 Task: Search "Open" ticket status & apply.
Action: Mouse moved to (654, 205)
Screenshot: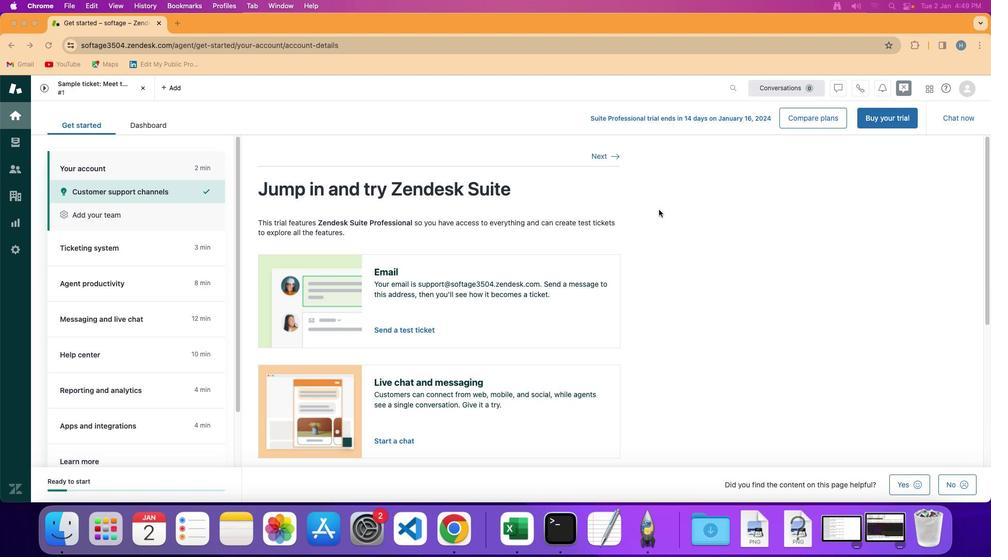 
Action: Mouse pressed left at (654, 205)
Screenshot: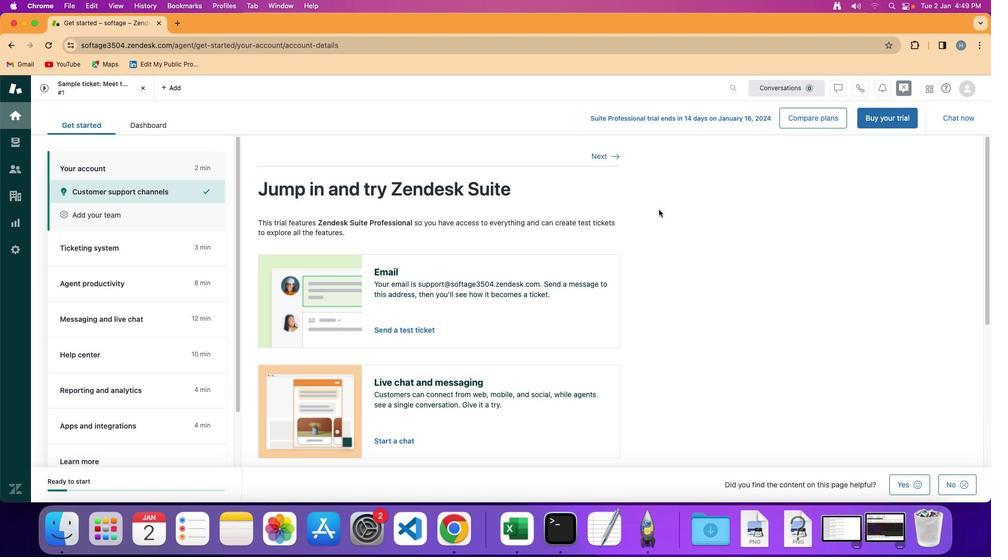 
Action: Mouse moved to (6, 132)
Screenshot: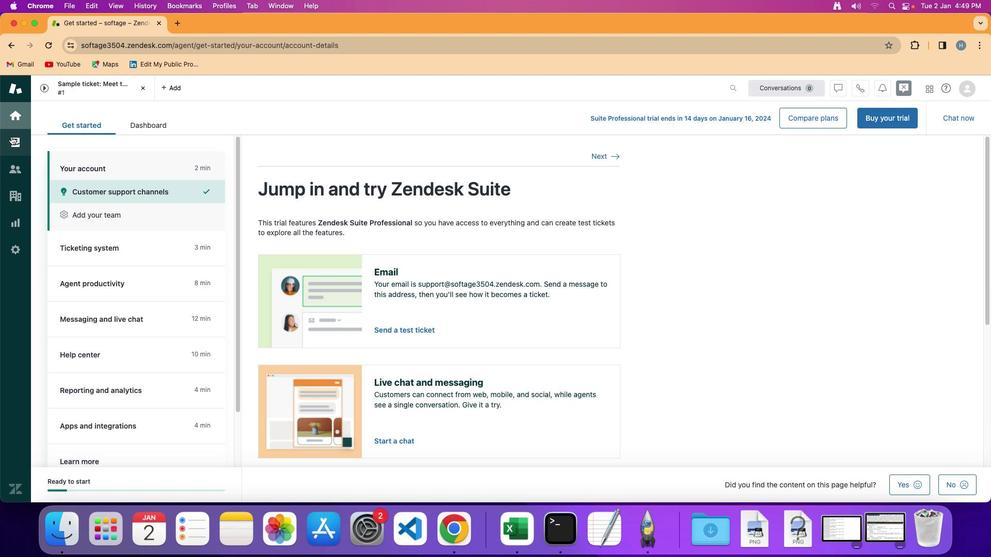 
Action: Mouse pressed left at (6, 132)
Screenshot: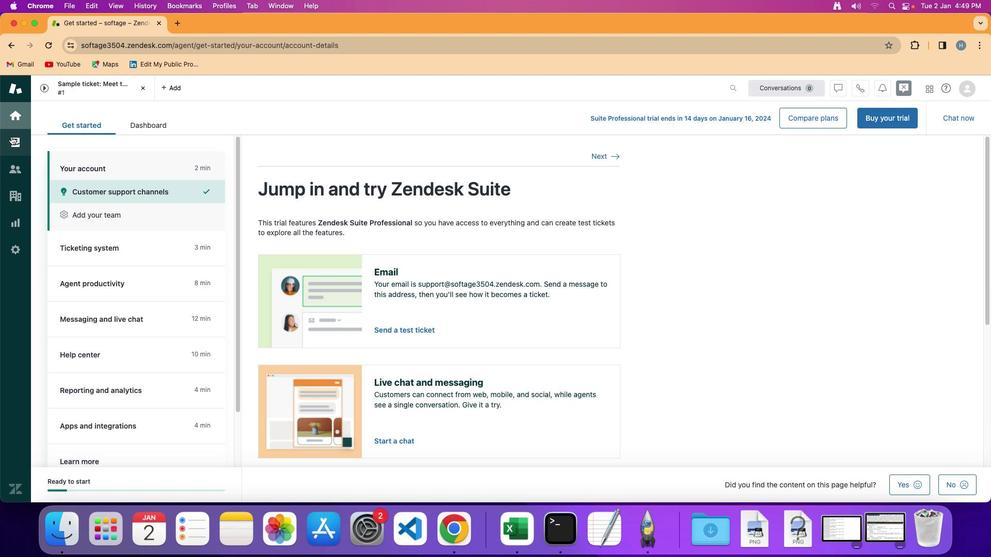 
Action: Mouse moved to (113, 192)
Screenshot: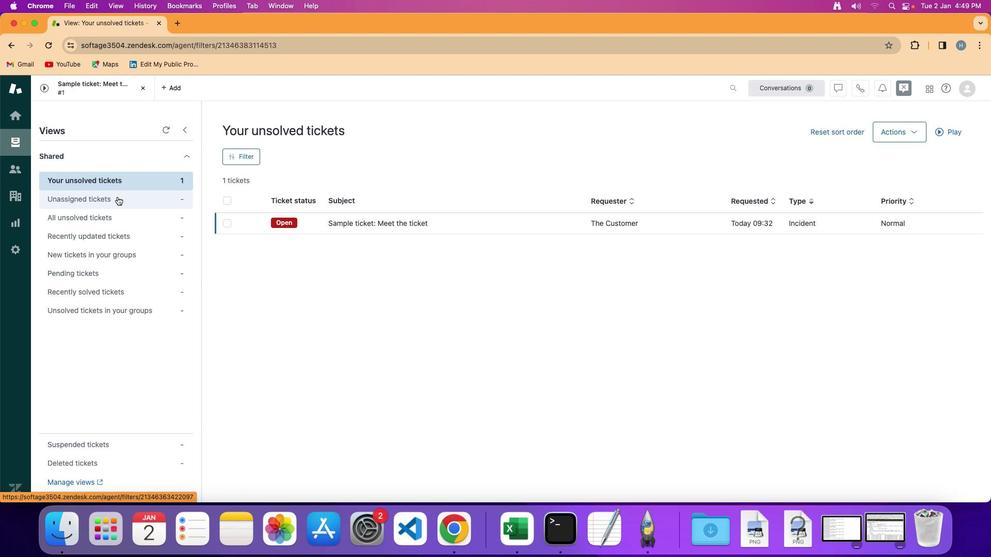 
Action: Mouse pressed left at (113, 192)
Screenshot: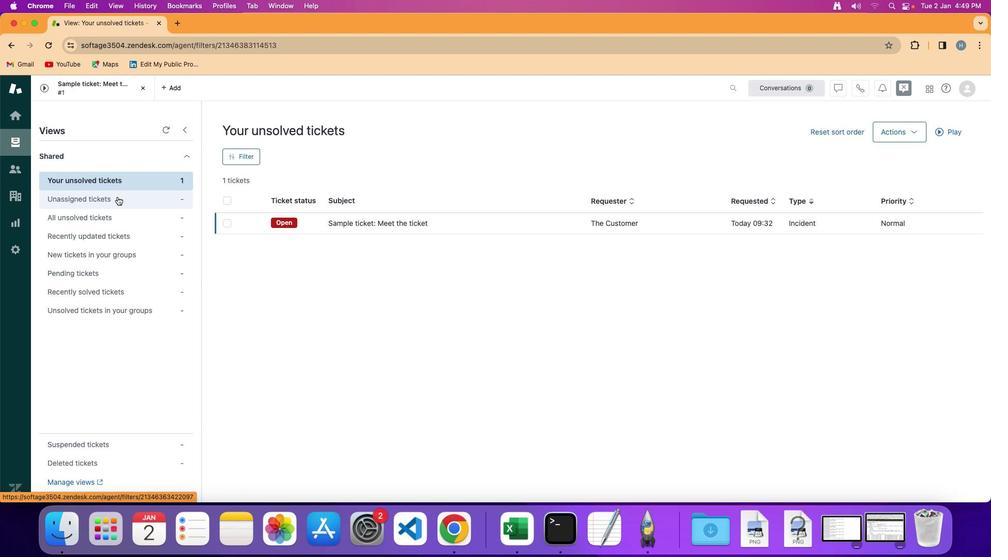 
Action: Mouse moved to (229, 154)
Screenshot: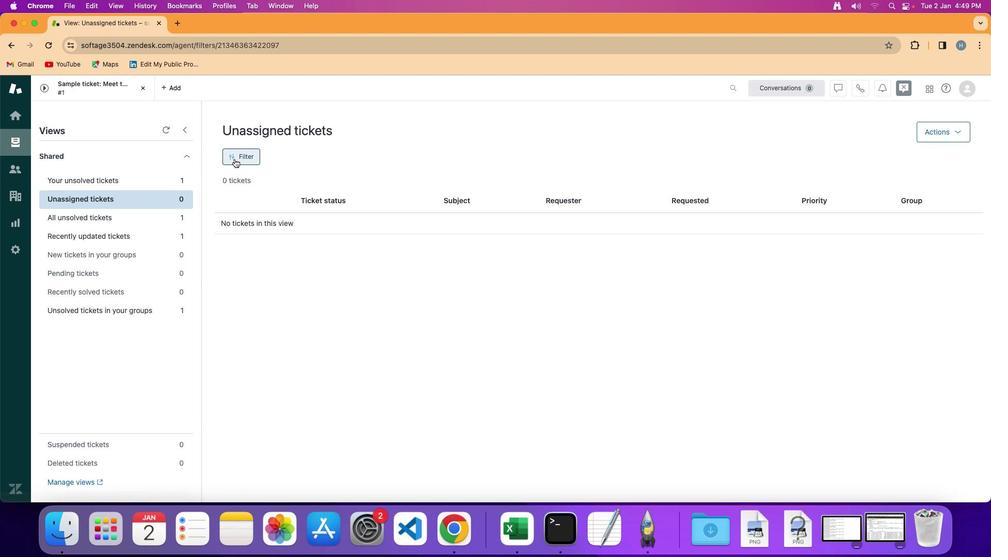 
Action: Mouse pressed left at (229, 154)
Screenshot: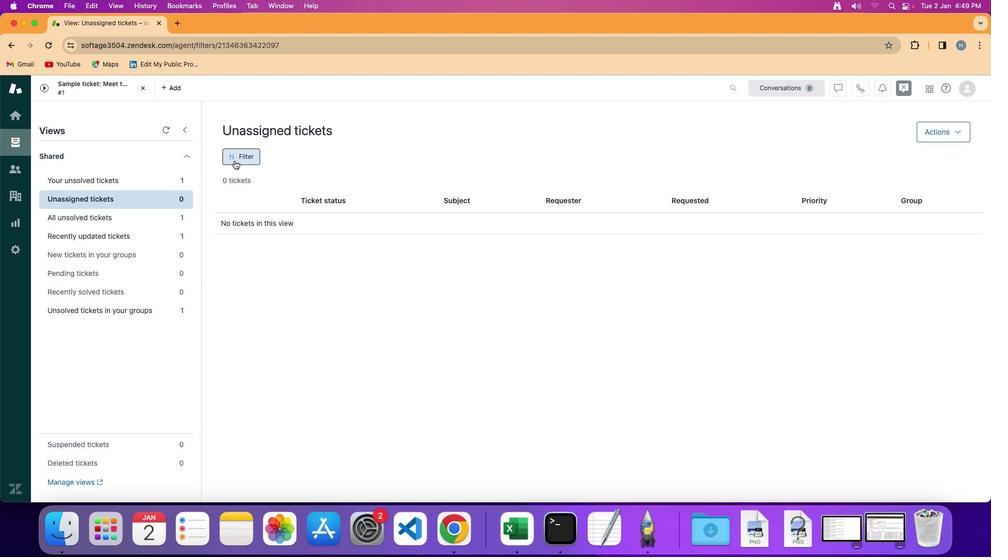 
Action: Mouse moved to (843, 188)
Screenshot: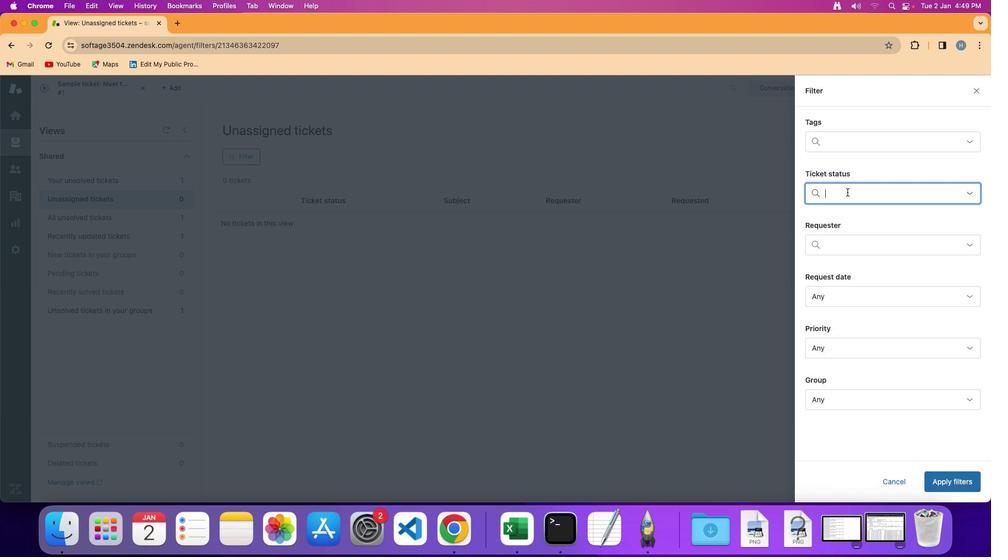 
Action: Mouse pressed left at (843, 188)
Screenshot: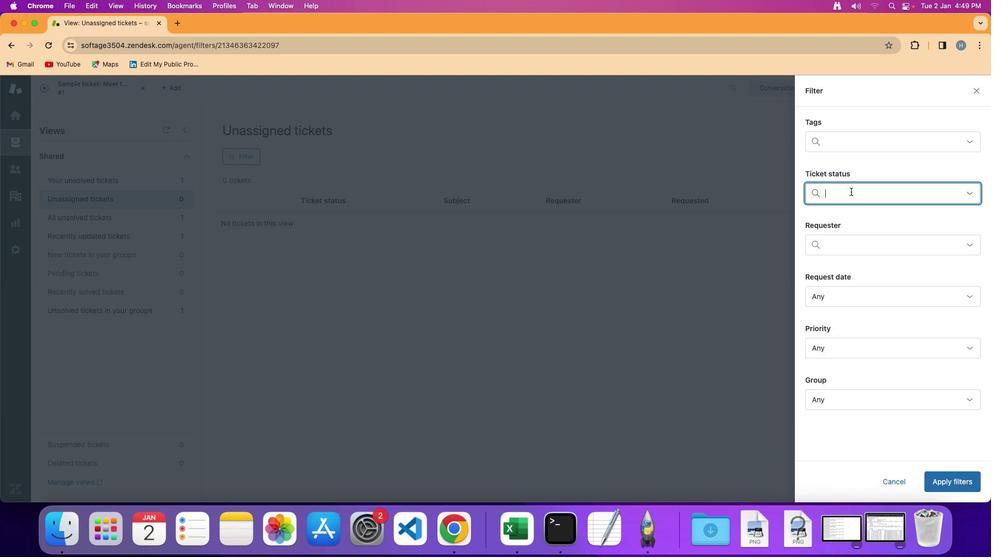 
Action: Mouse moved to (877, 228)
Screenshot: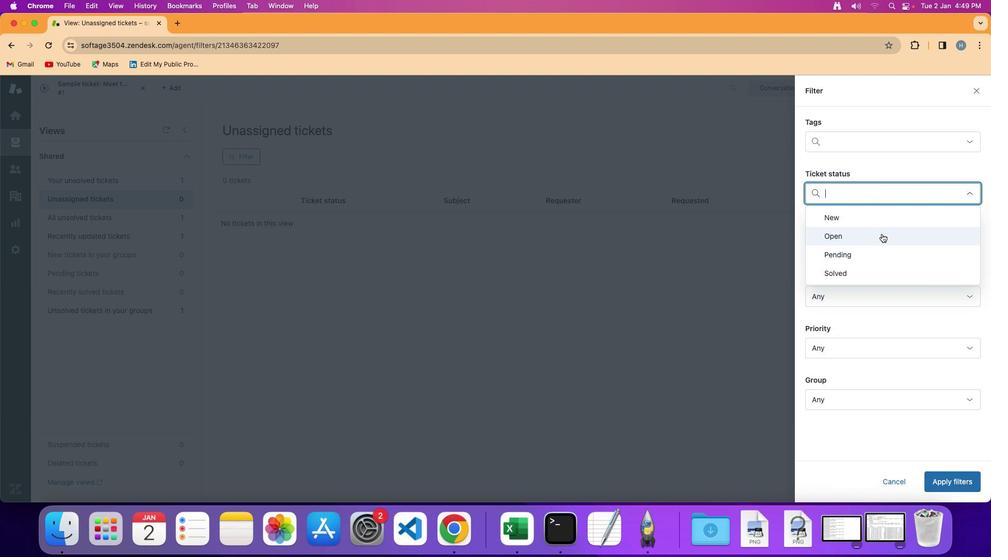 
Action: Mouse pressed left at (877, 228)
Screenshot: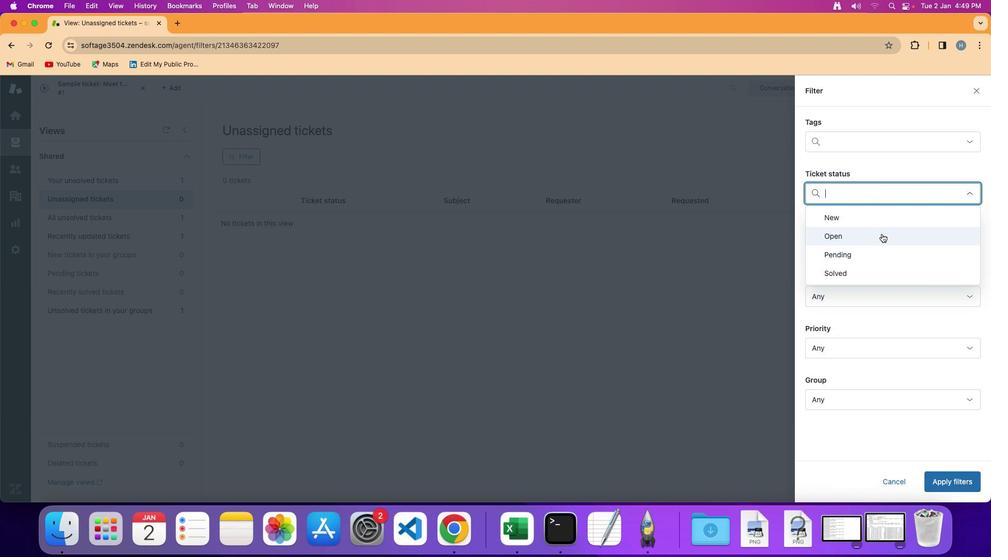 
Action: Mouse moved to (949, 475)
Screenshot: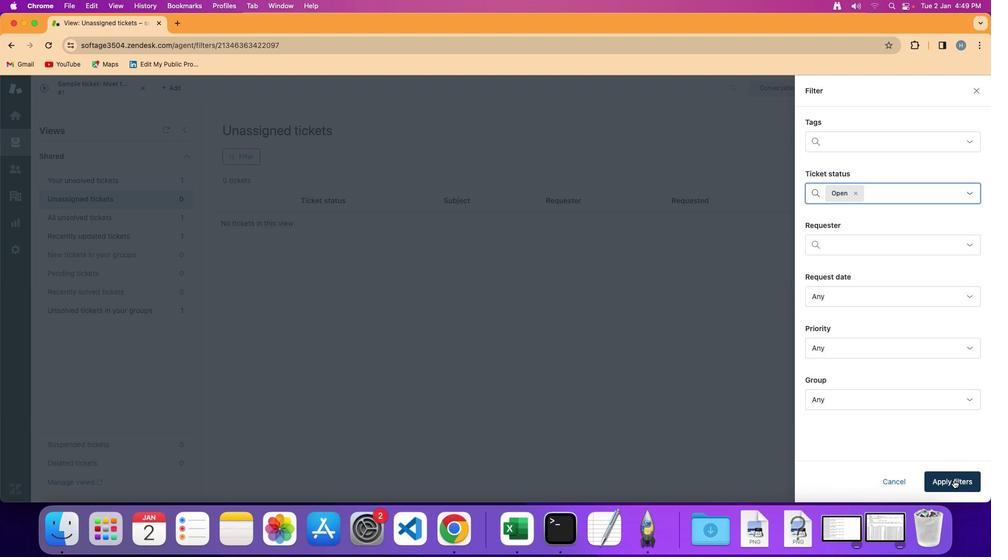 
Action: Mouse pressed left at (949, 475)
Screenshot: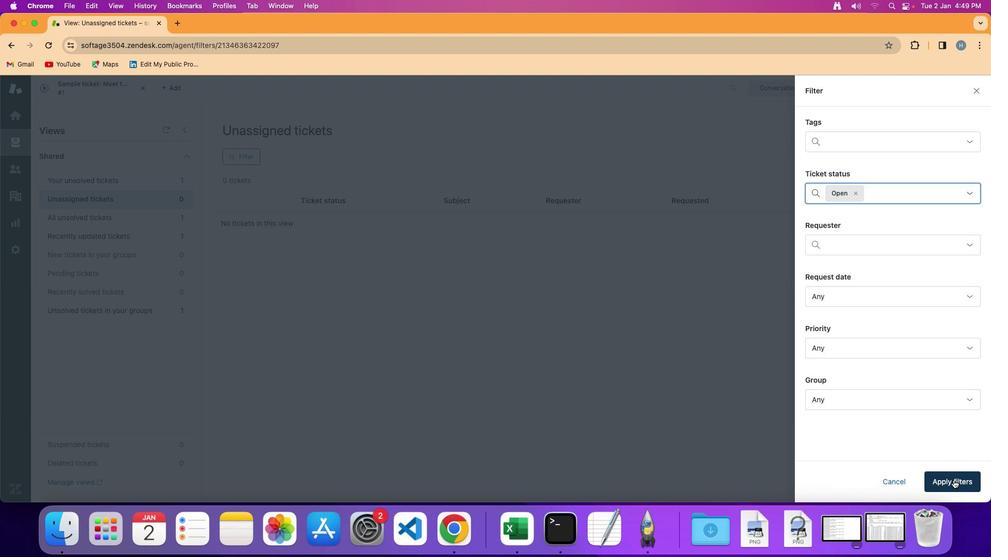 
Action: Mouse moved to (572, 289)
Screenshot: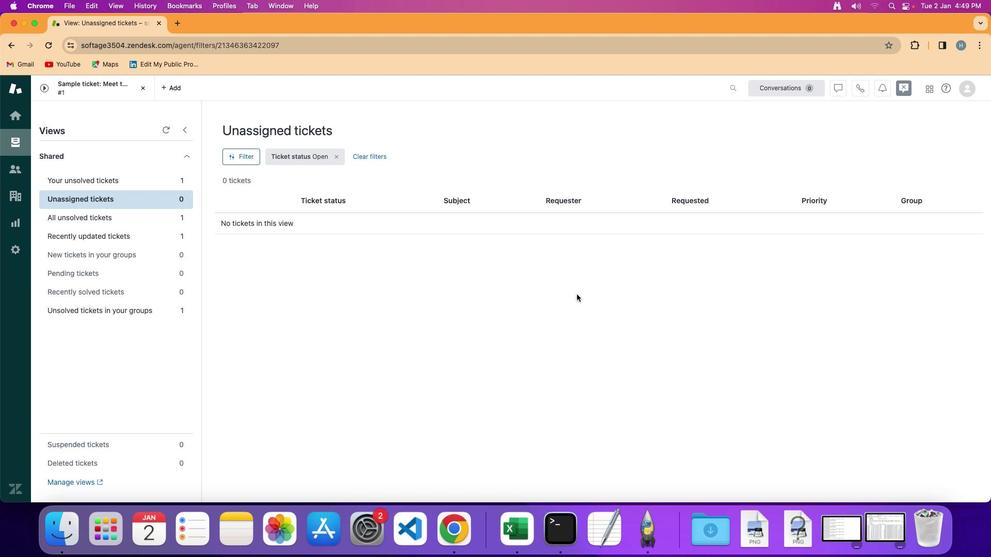 
